 Task: Create a due date automation trigger when advanced on, on the tuesday of the week before a card is due add dates due in 1 working days at 11:00 AM.
Action: Mouse moved to (1170, 95)
Screenshot: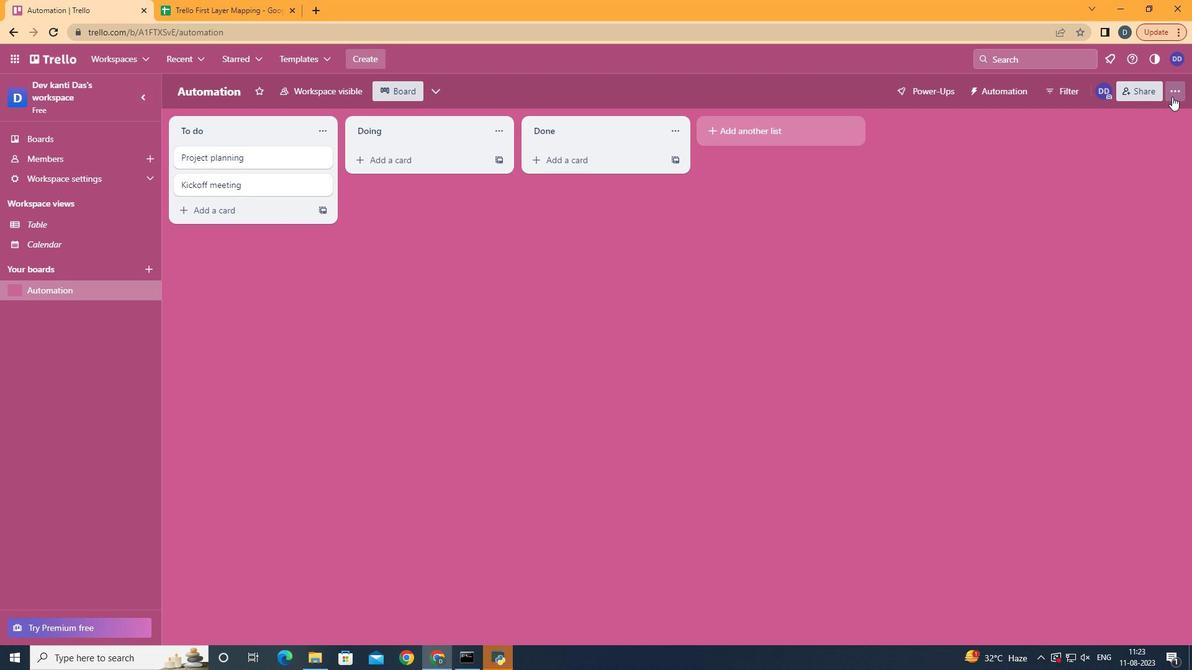 
Action: Mouse pressed left at (1170, 95)
Screenshot: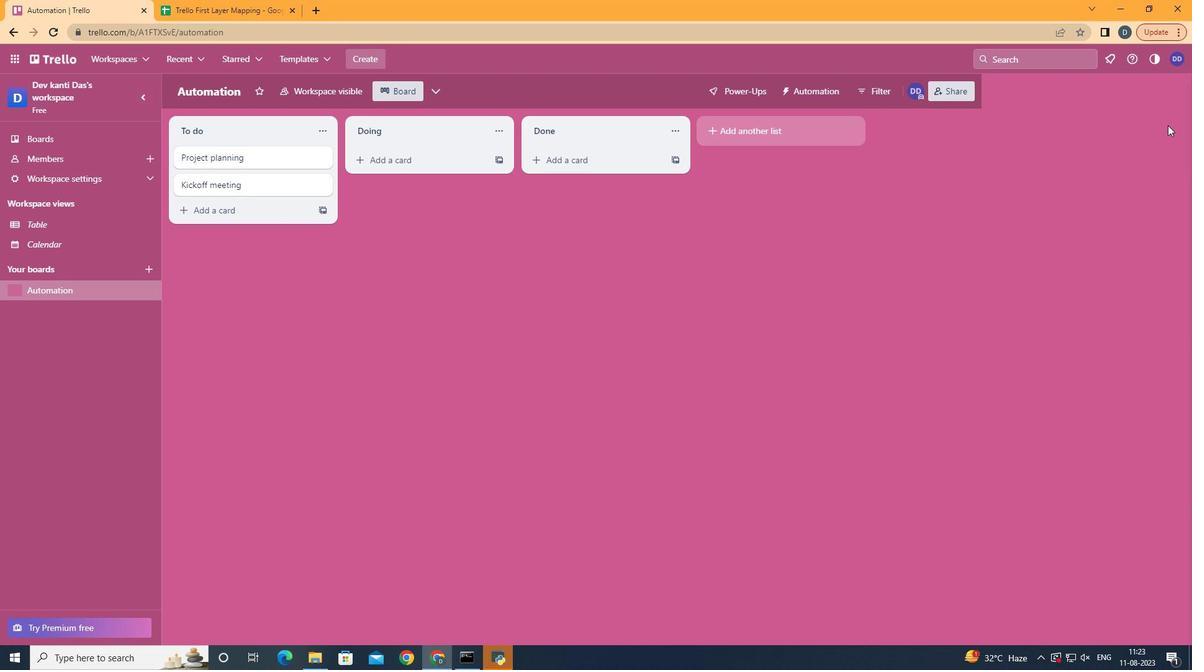 
Action: Mouse moved to (1092, 254)
Screenshot: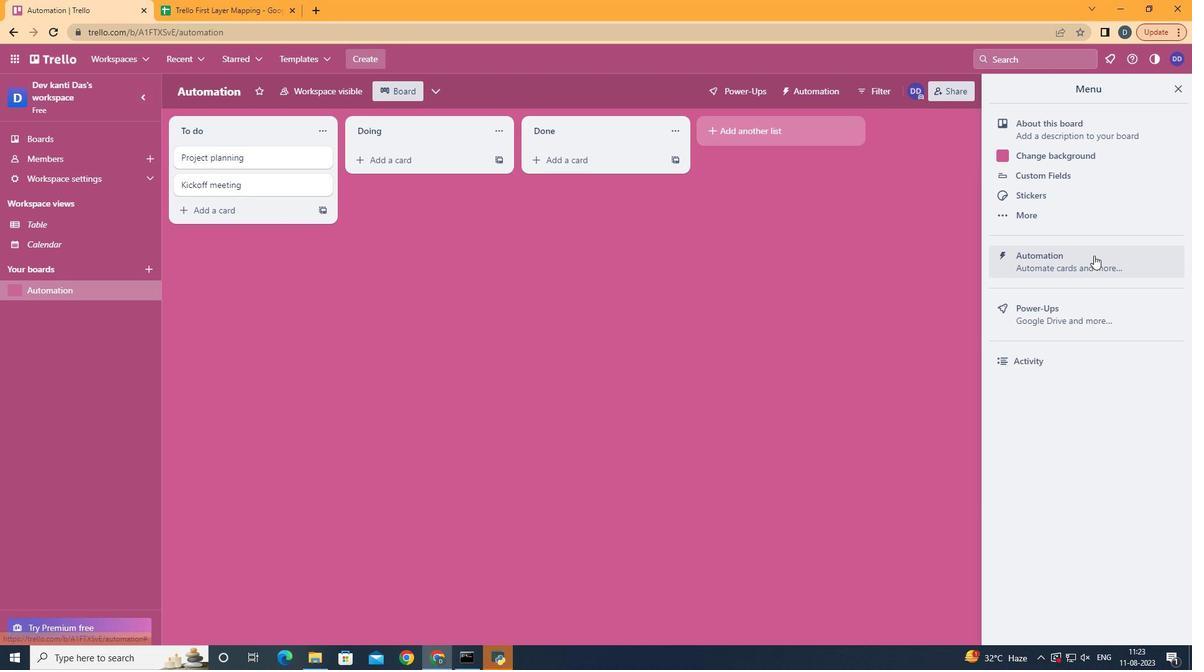 
Action: Mouse pressed left at (1092, 254)
Screenshot: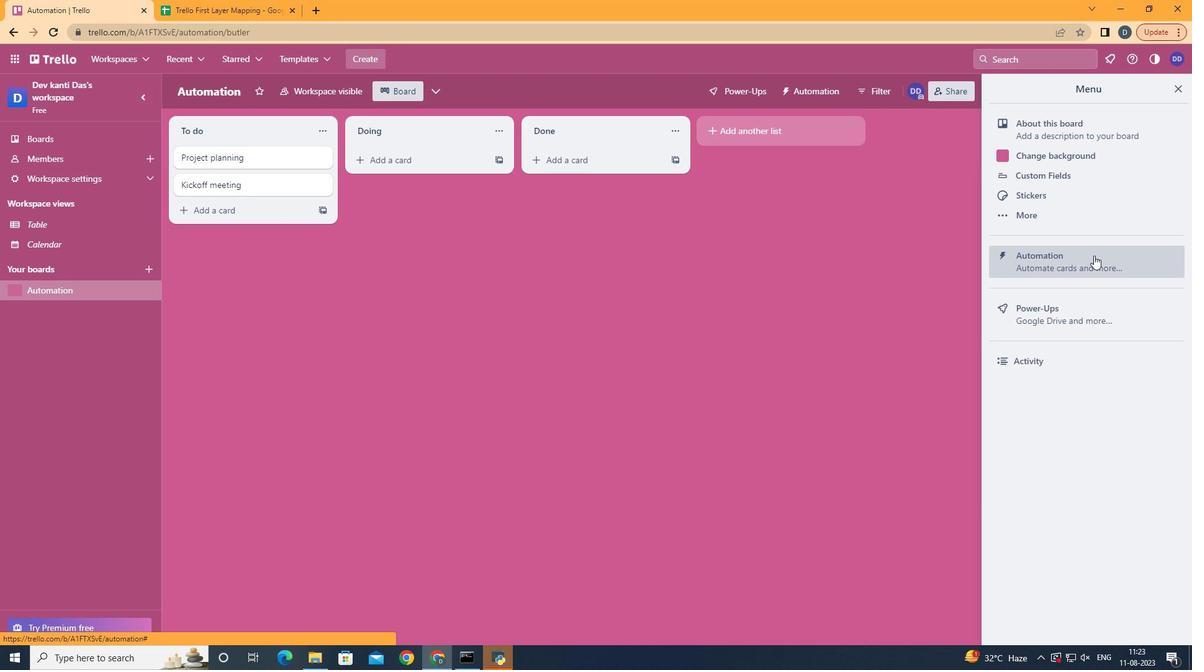 
Action: Mouse moved to (234, 253)
Screenshot: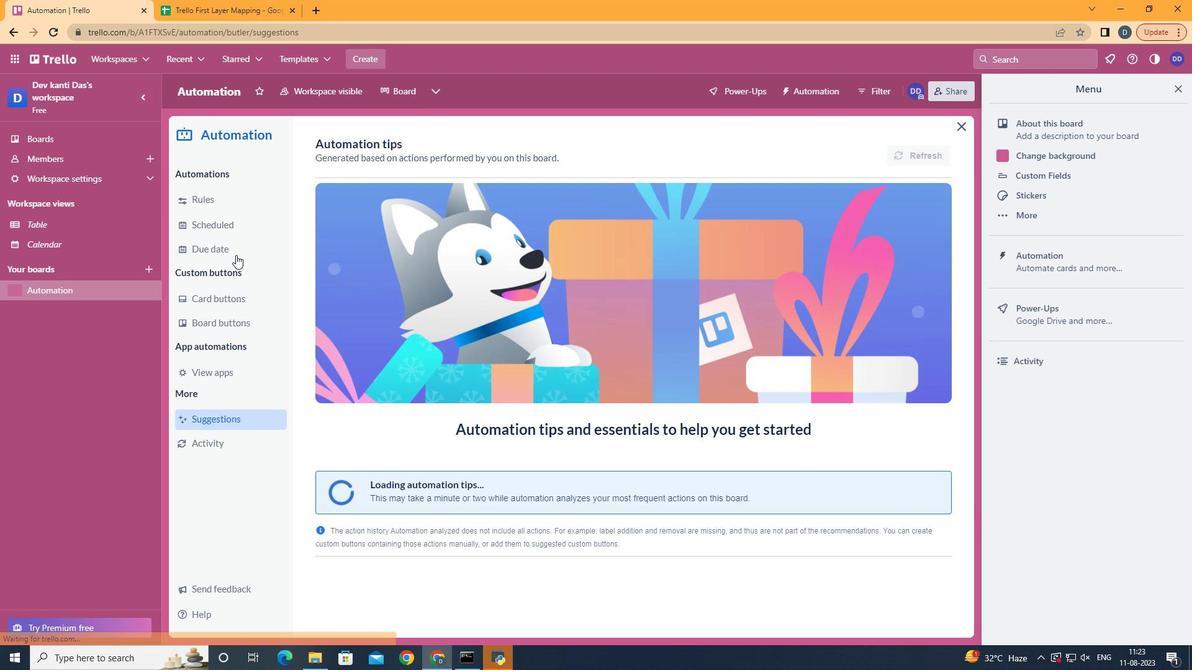 
Action: Mouse pressed left at (234, 253)
Screenshot: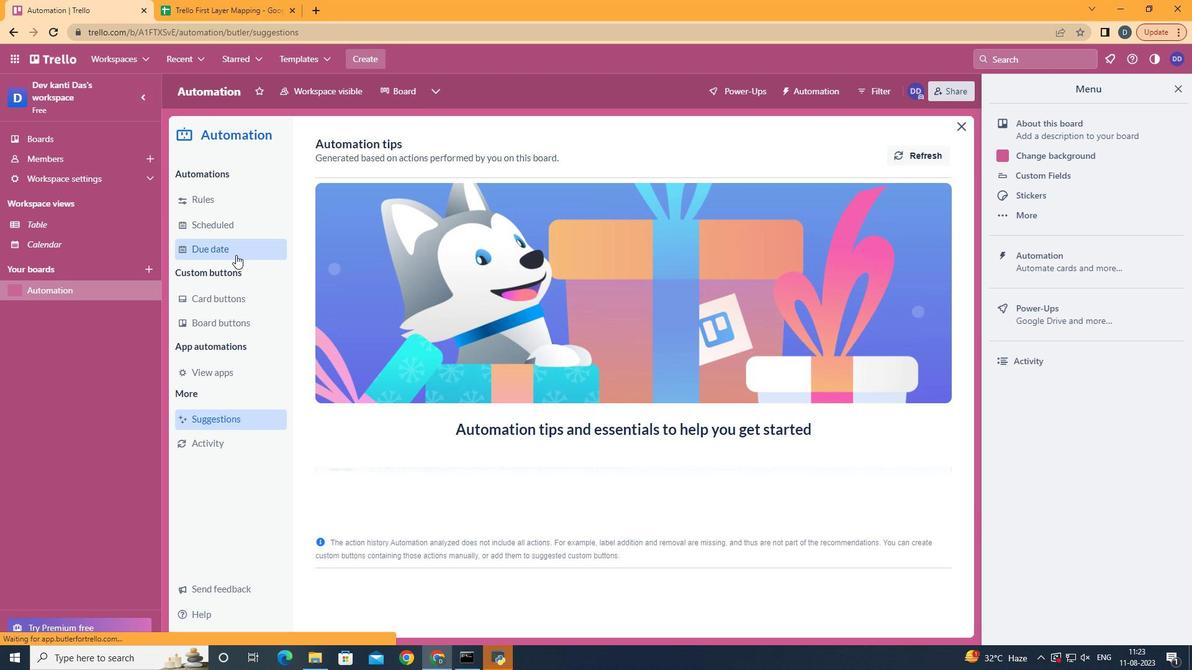 
Action: Mouse moved to (860, 132)
Screenshot: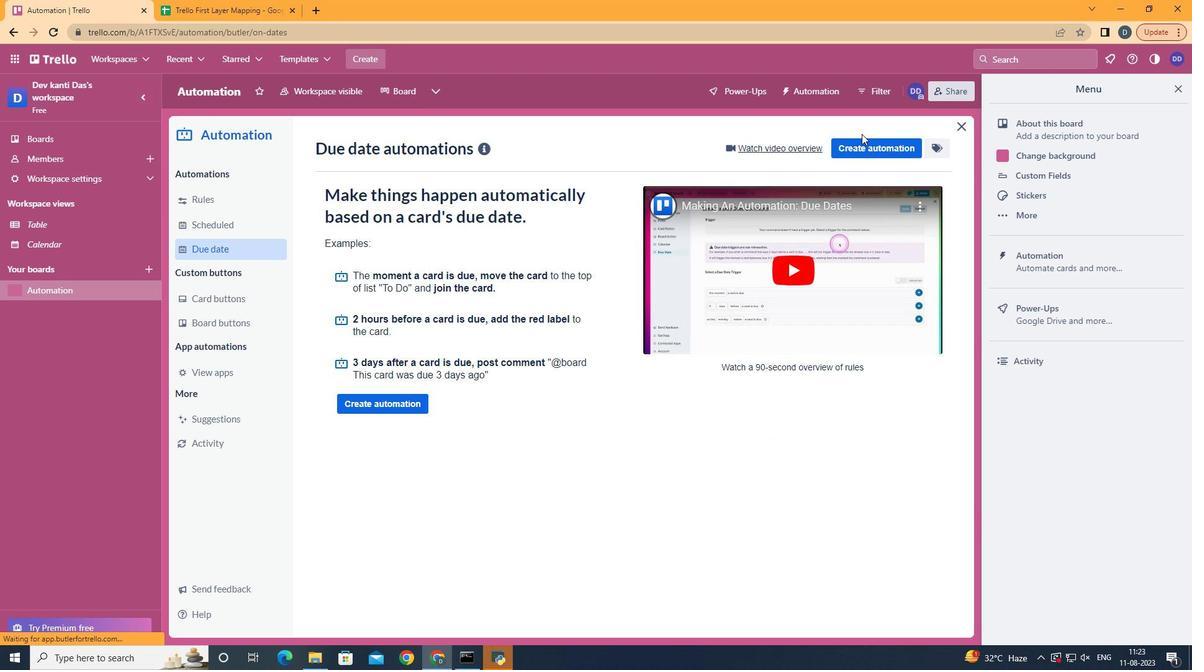 
Action: Mouse pressed left at (860, 132)
Screenshot: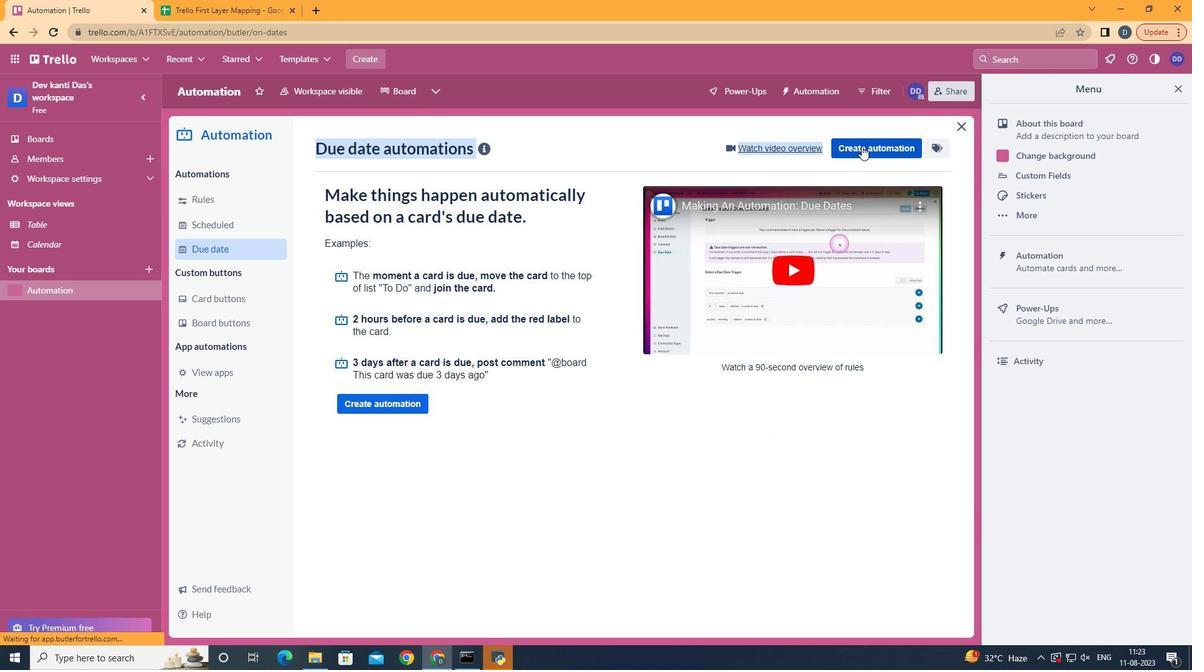 
Action: Mouse moved to (860, 145)
Screenshot: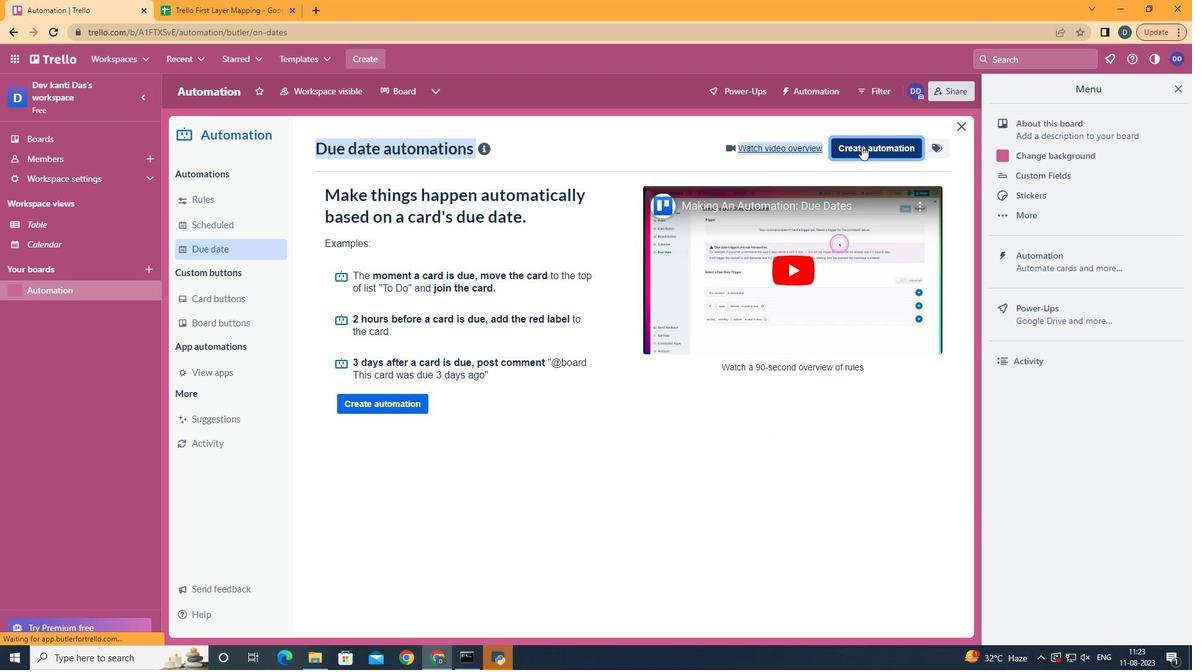 
Action: Mouse pressed left at (860, 145)
Screenshot: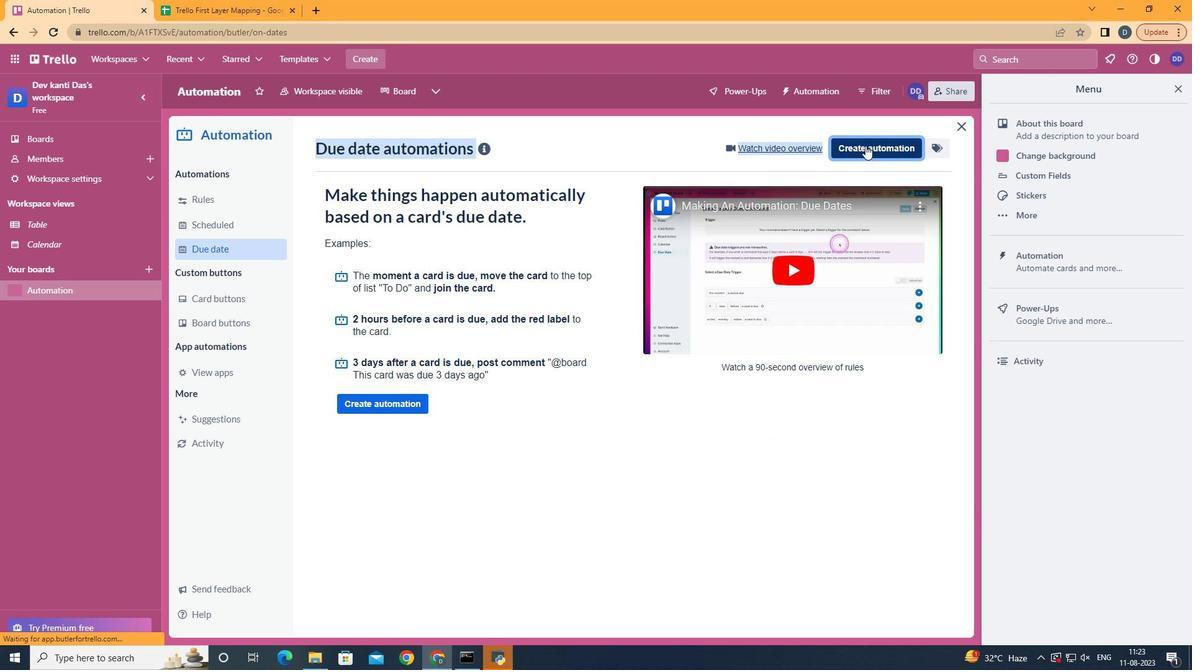 
Action: Mouse moved to (658, 266)
Screenshot: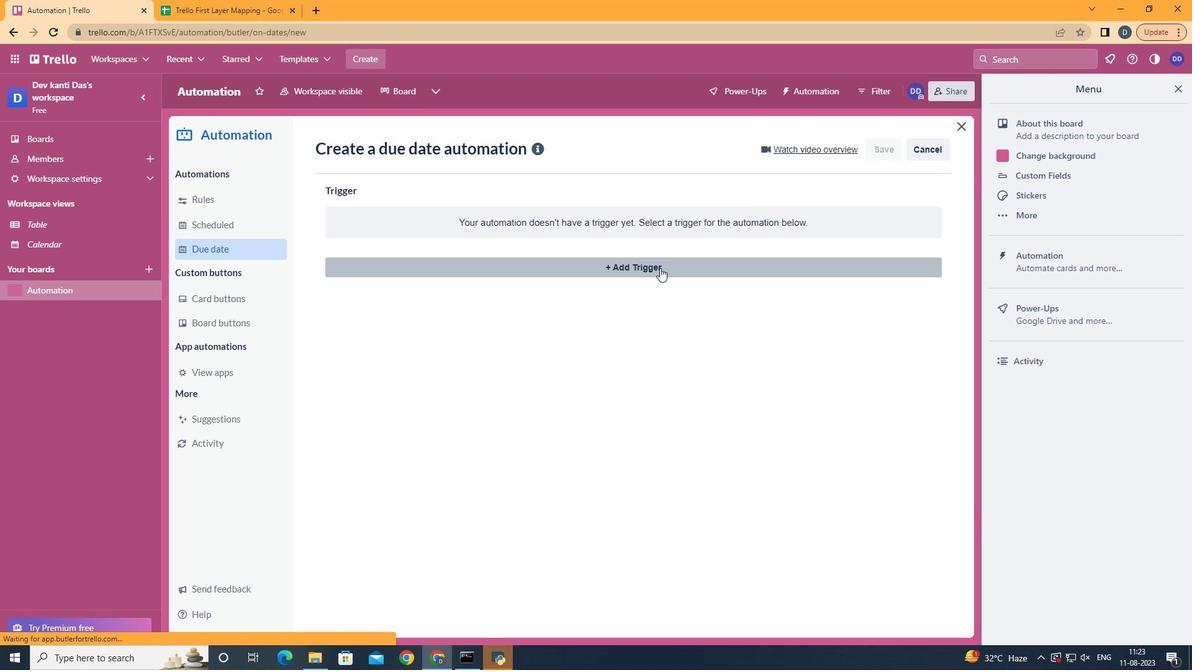 
Action: Mouse pressed left at (658, 266)
Screenshot: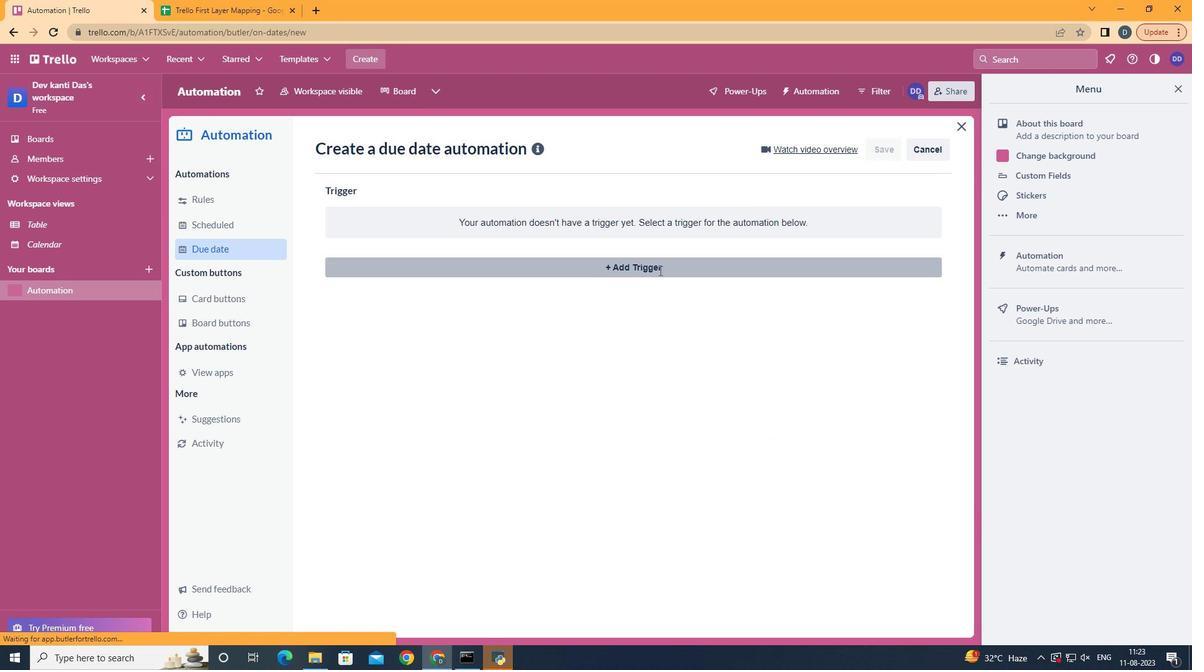 
Action: Mouse moved to (407, 348)
Screenshot: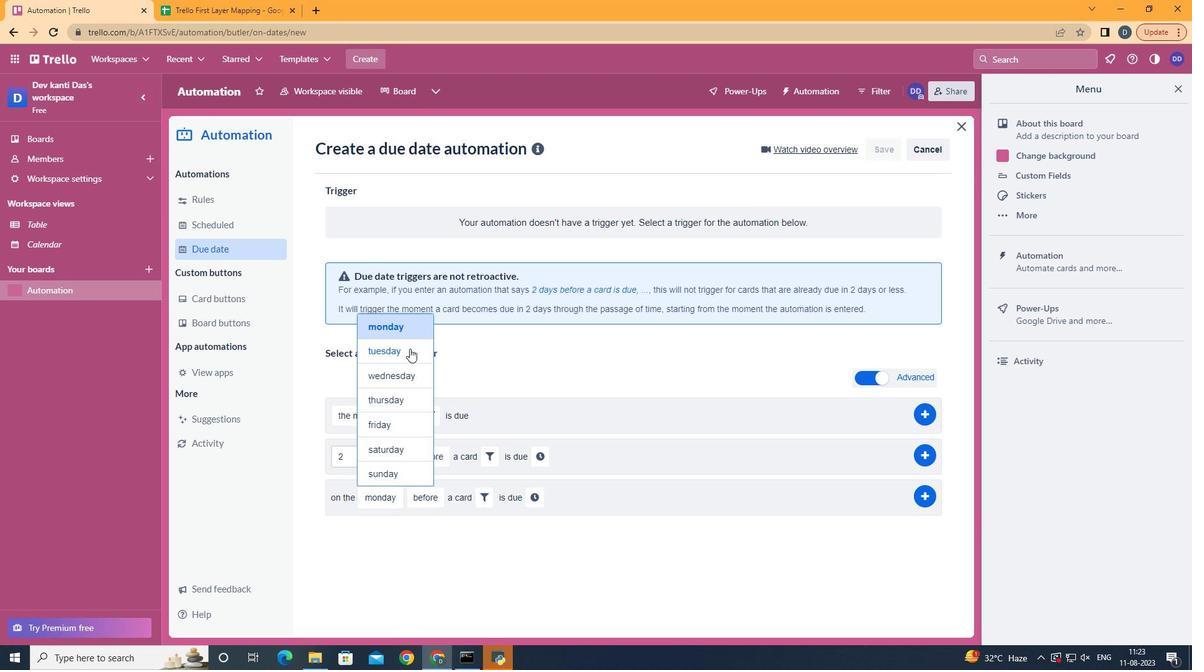 
Action: Mouse pressed left at (407, 348)
Screenshot: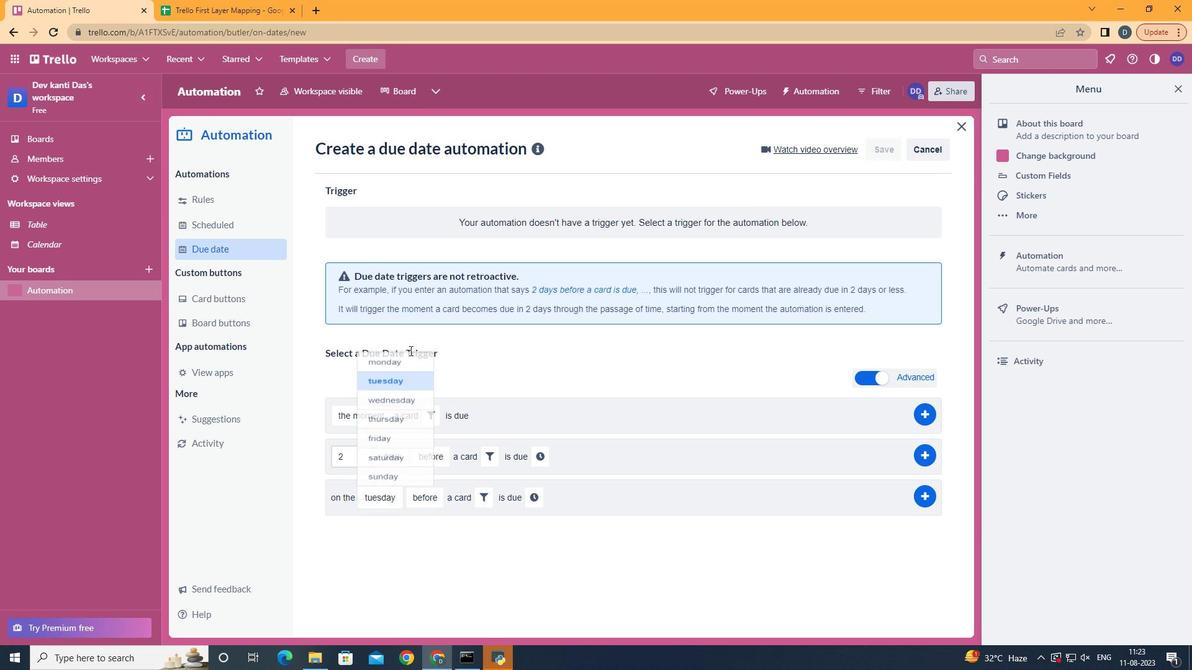 
Action: Mouse moved to (440, 587)
Screenshot: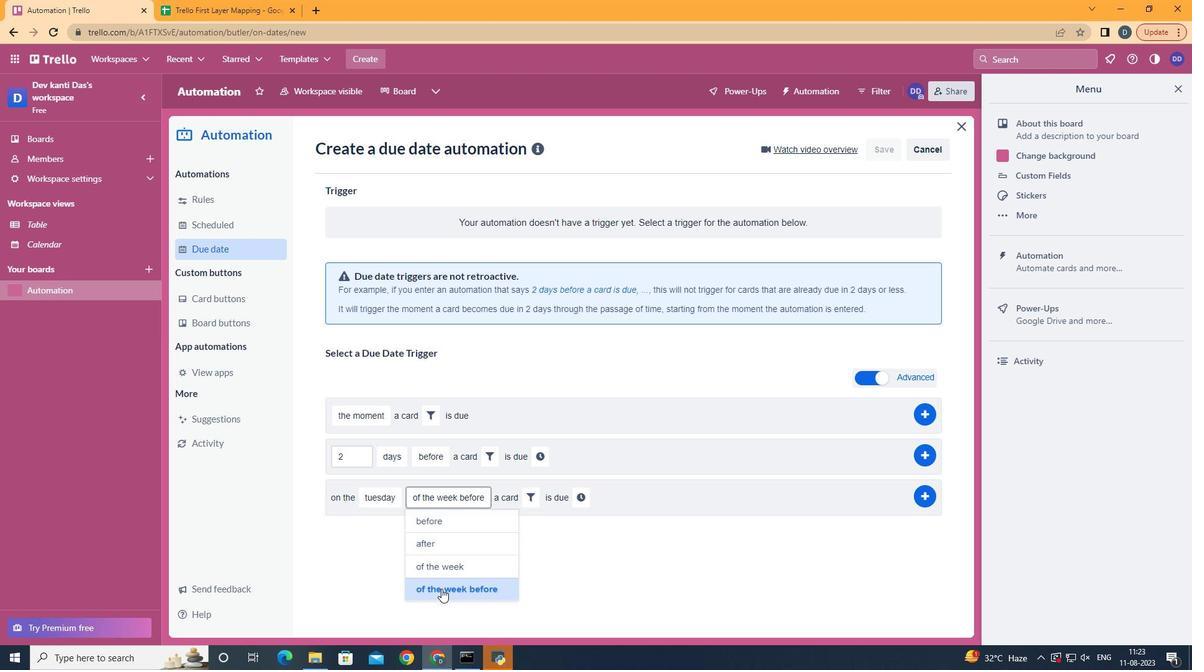 
Action: Mouse pressed left at (440, 587)
Screenshot: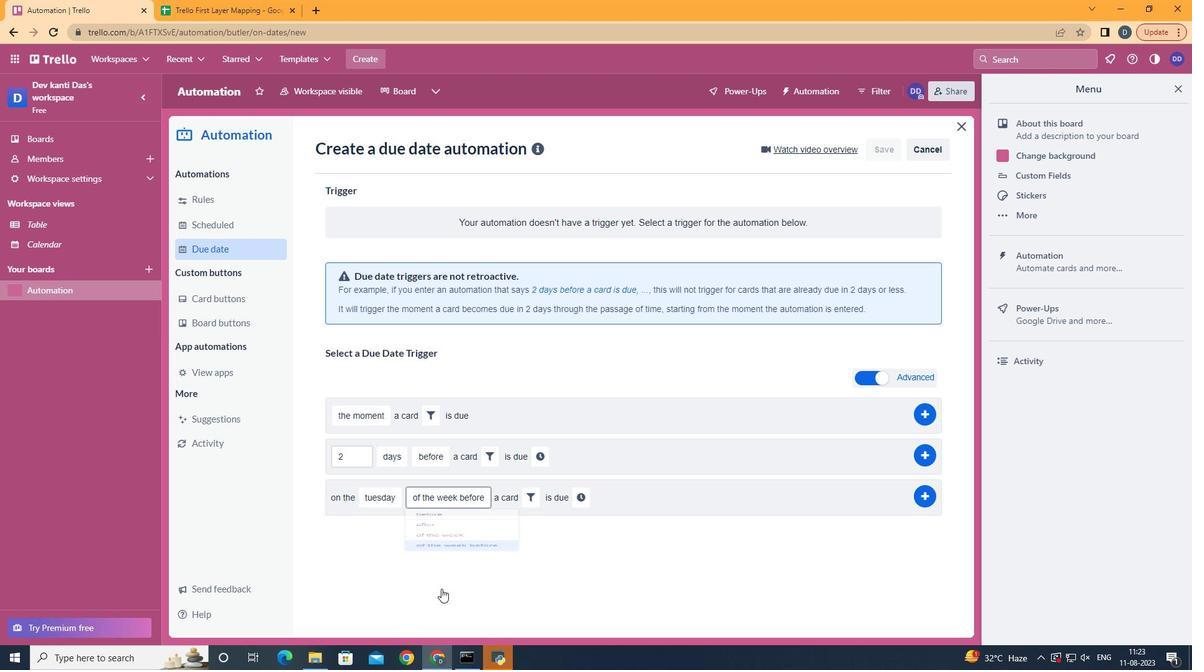 
Action: Mouse moved to (532, 496)
Screenshot: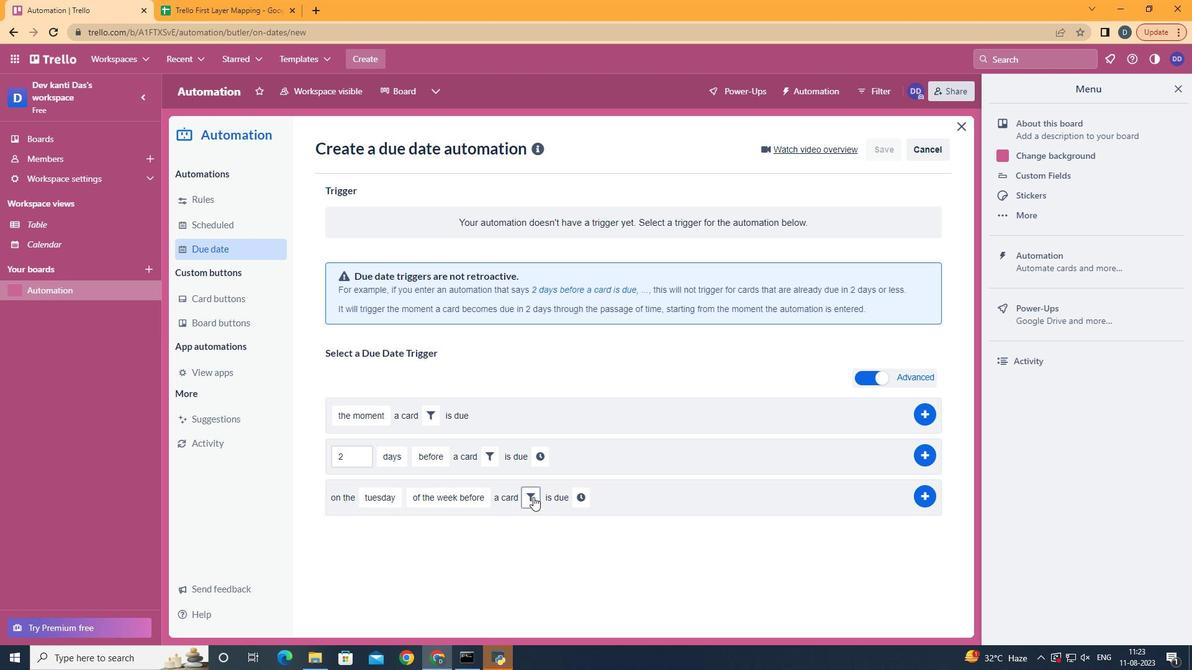 
Action: Mouse pressed left at (532, 496)
Screenshot: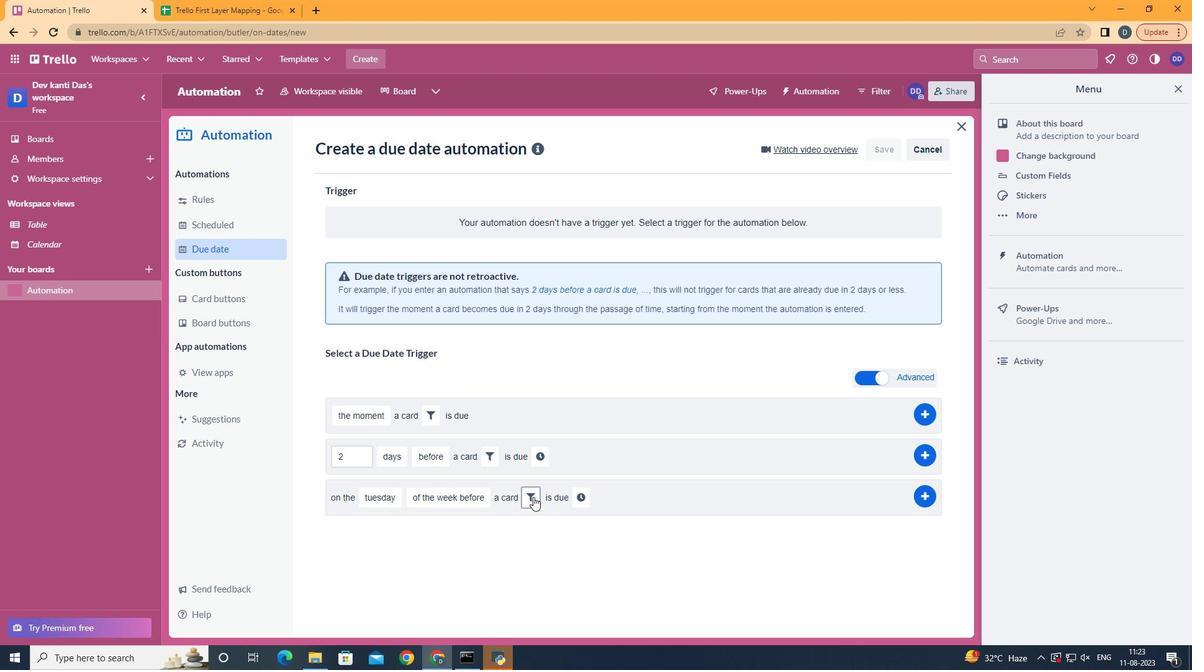 
Action: Mouse moved to (602, 543)
Screenshot: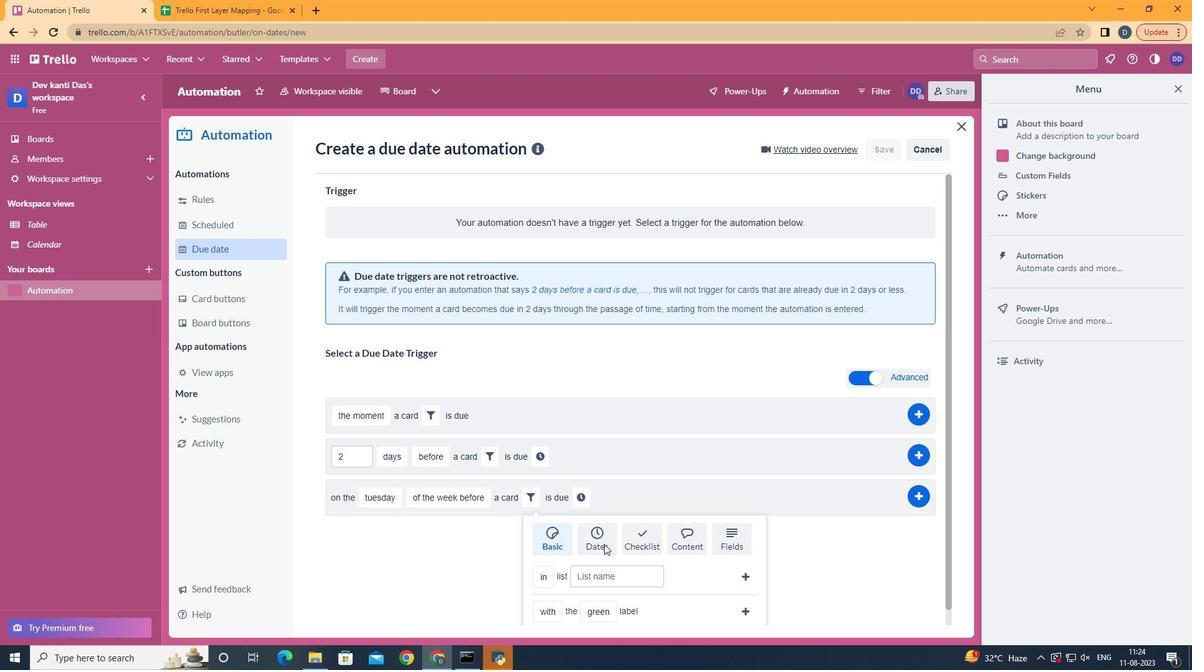 
Action: Mouse pressed left at (602, 543)
Screenshot: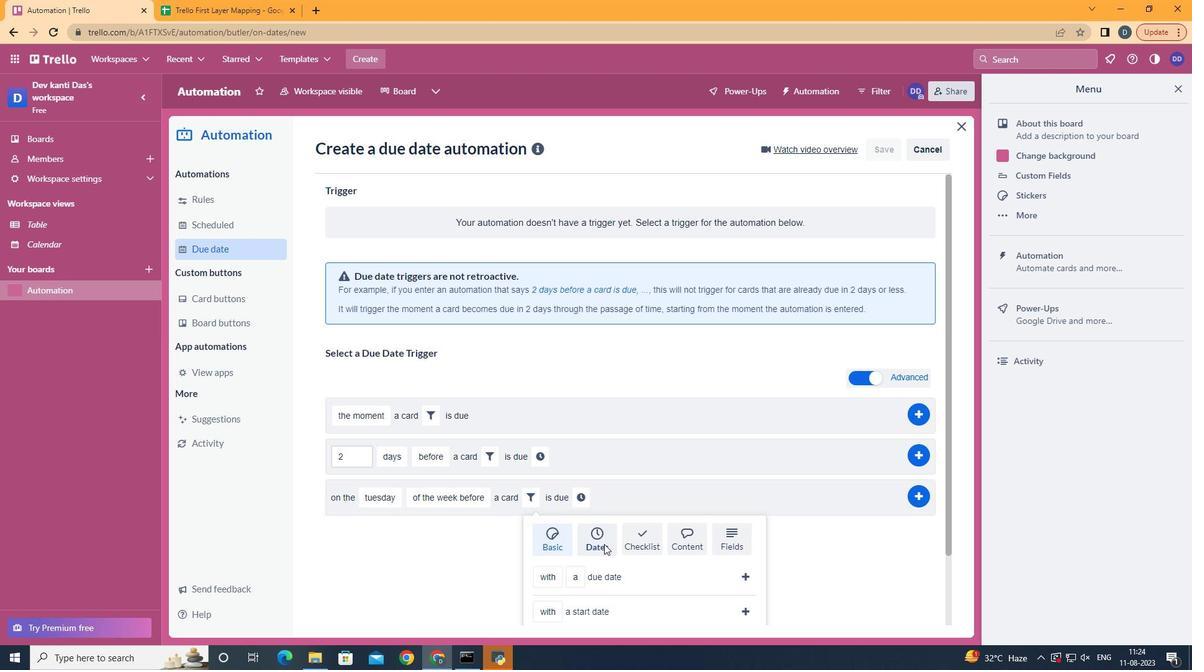 
Action: Mouse moved to (605, 542)
Screenshot: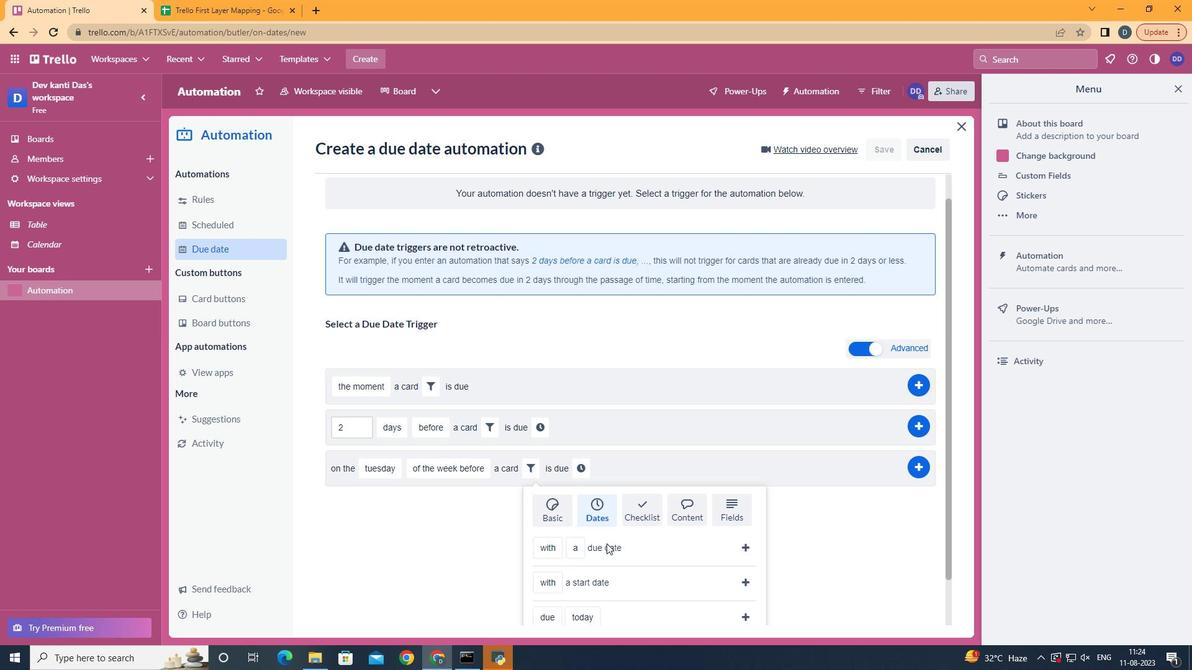 
Action: Mouse scrolled (605, 541) with delta (0, 0)
Screenshot: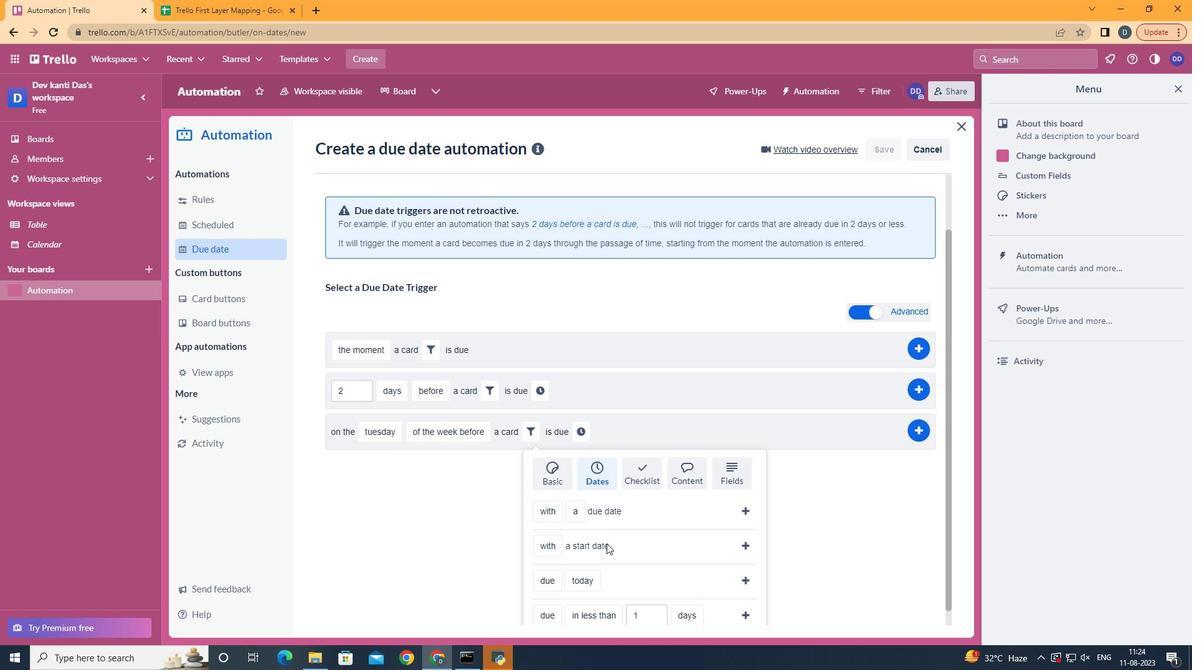 
Action: Mouse scrolled (605, 541) with delta (0, 0)
Screenshot: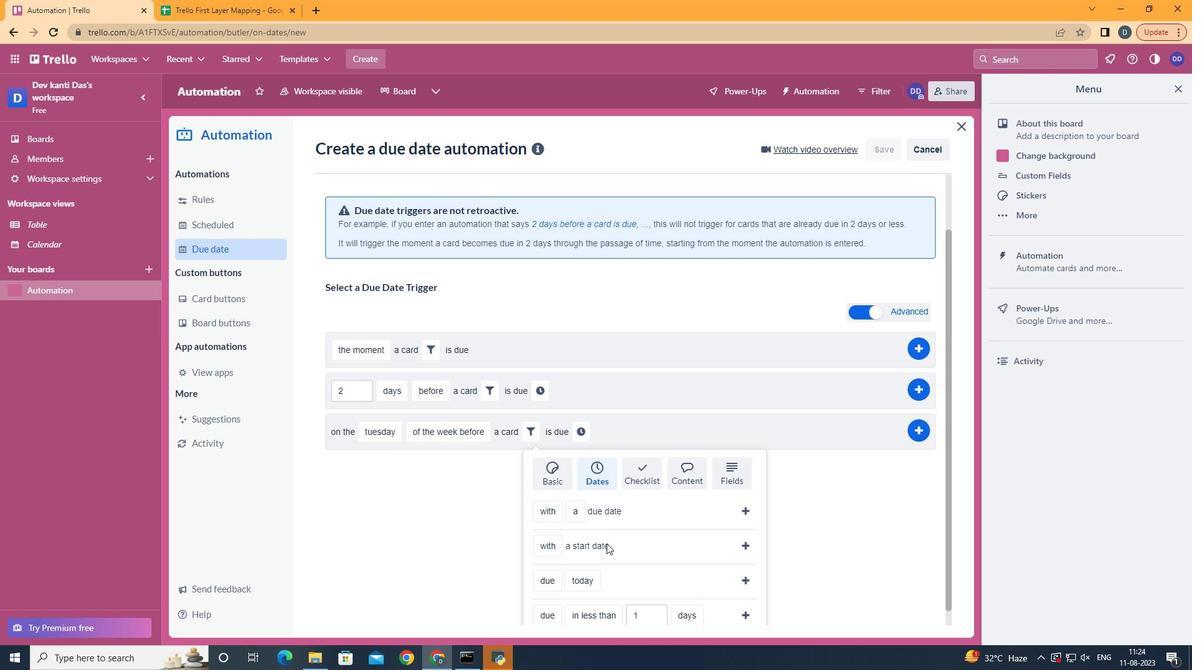 
Action: Mouse scrolled (605, 541) with delta (0, 0)
Screenshot: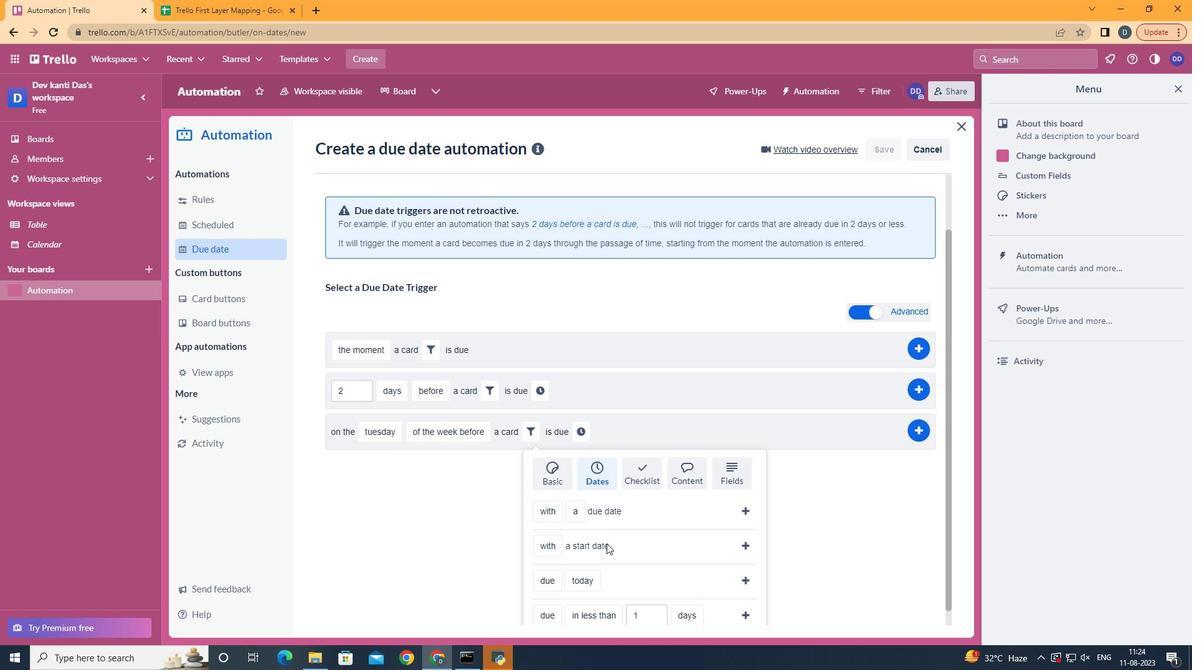 
Action: Mouse scrolled (605, 541) with delta (0, 0)
Screenshot: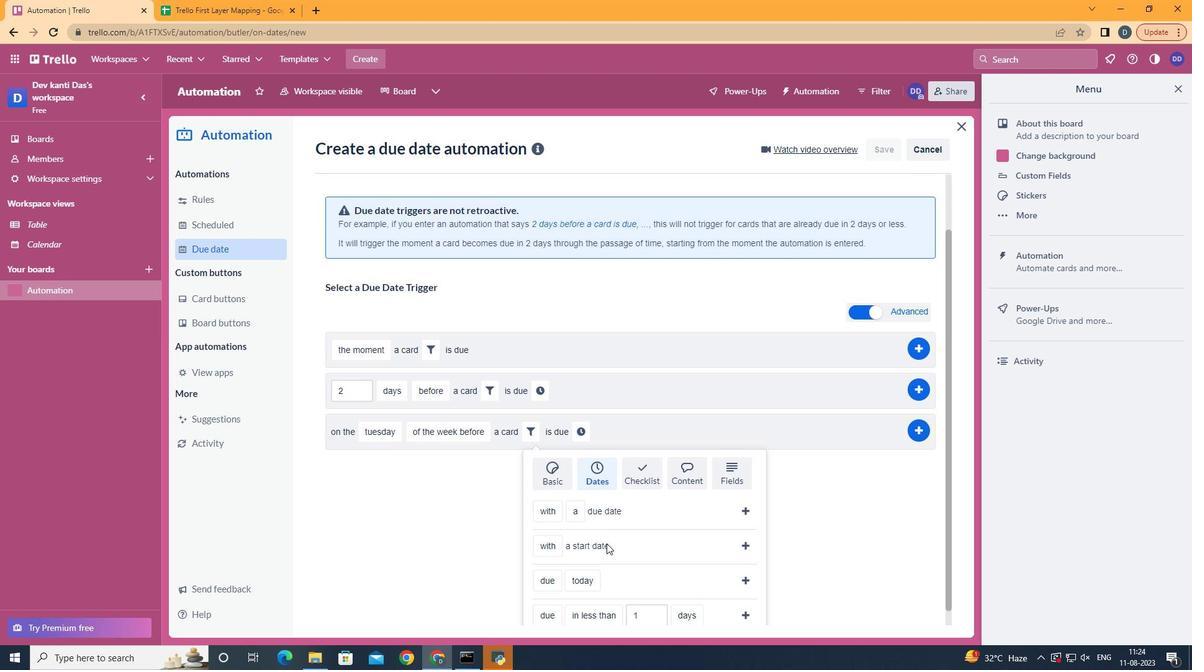 
Action: Mouse scrolled (605, 541) with delta (0, 0)
Screenshot: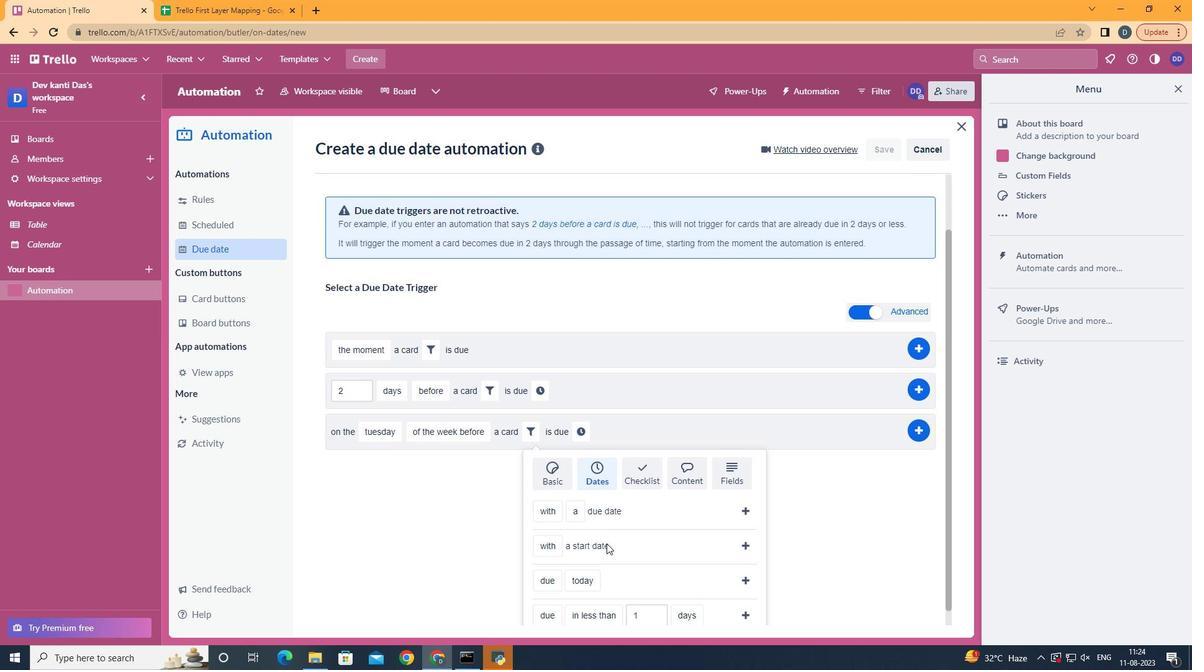 
Action: Mouse moved to (617, 550)
Screenshot: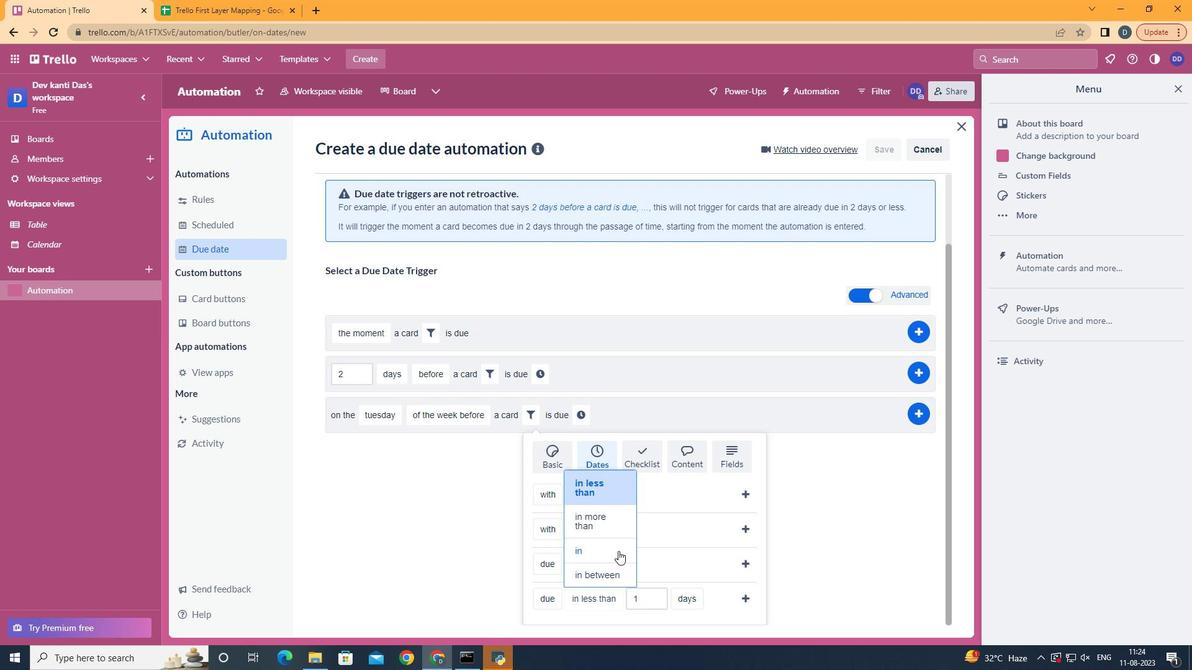 
Action: Mouse pressed left at (617, 550)
Screenshot: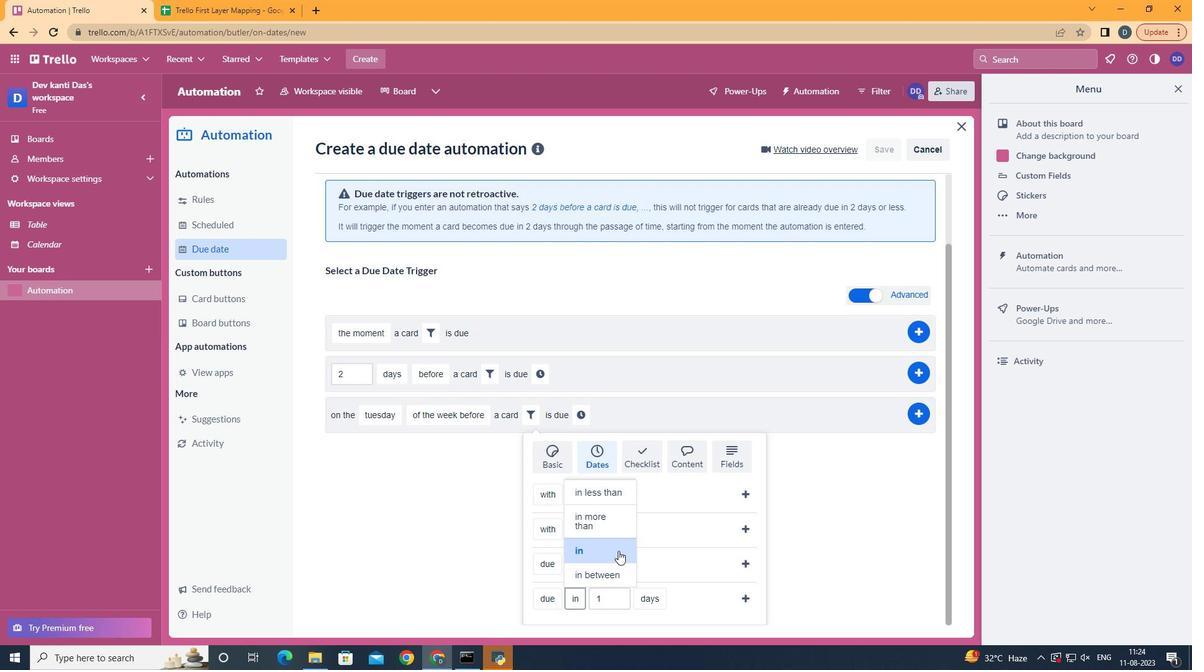 
Action: Mouse moved to (666, 570)
Screenshot: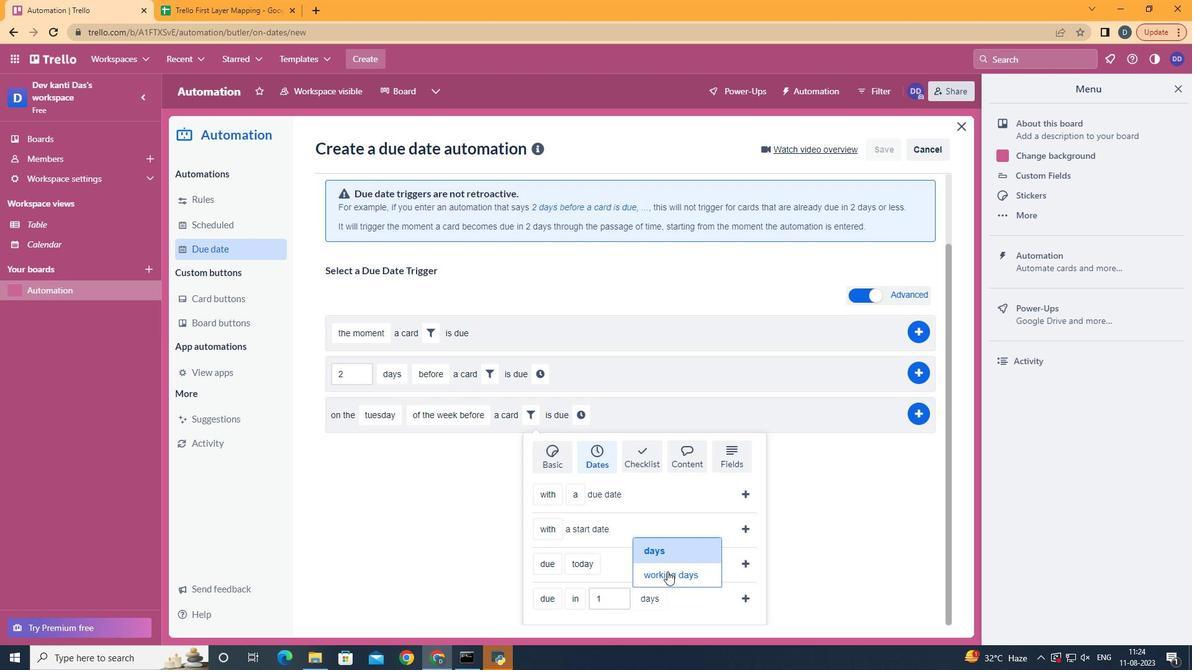 
Action: Mouse pressed left at (666, 570)
Screenshot: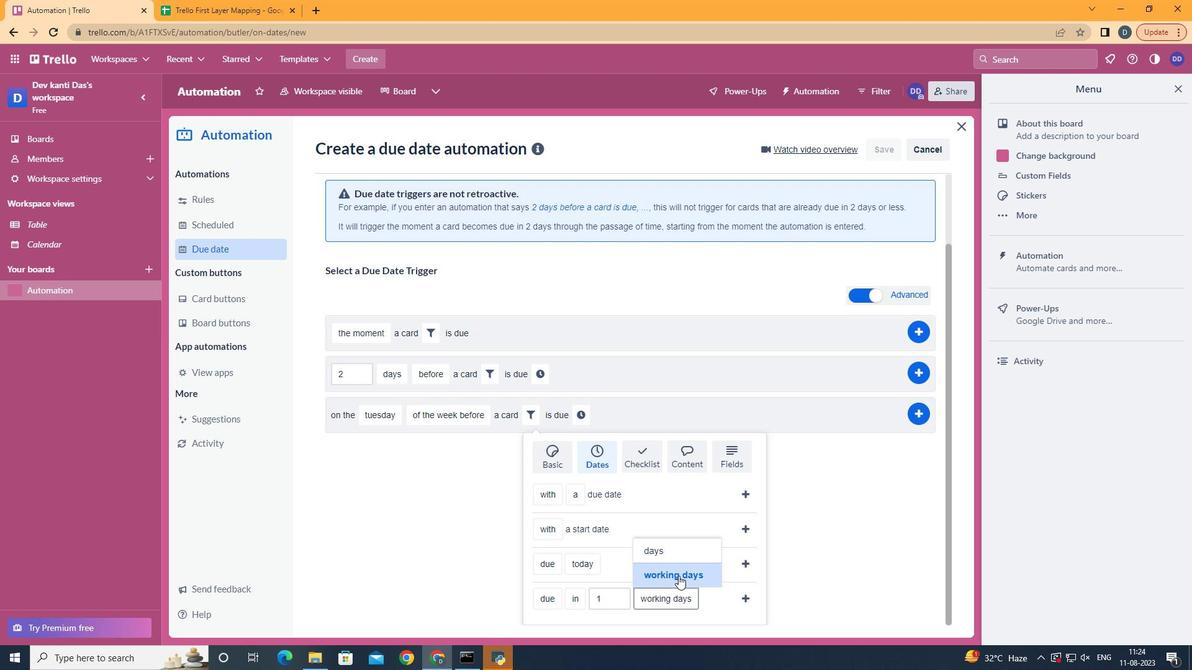 
Action: Mouse moved to (754, 593)
Screenshot: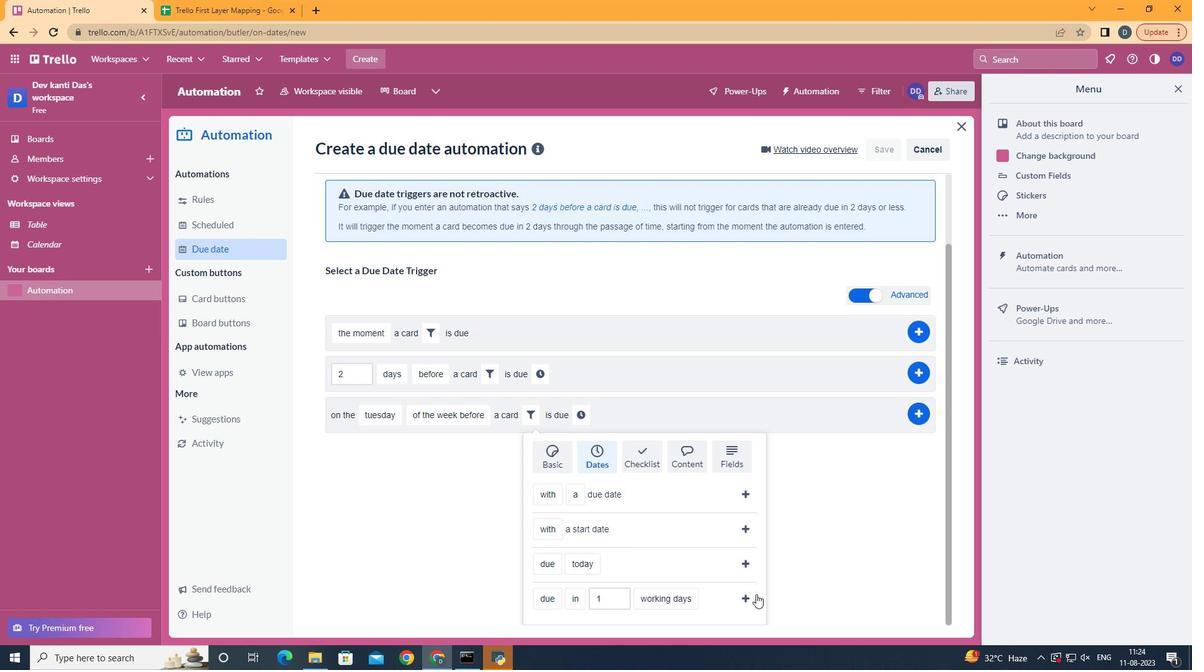 
Action: Mouse pressed left at (754, 593)
Screenshot: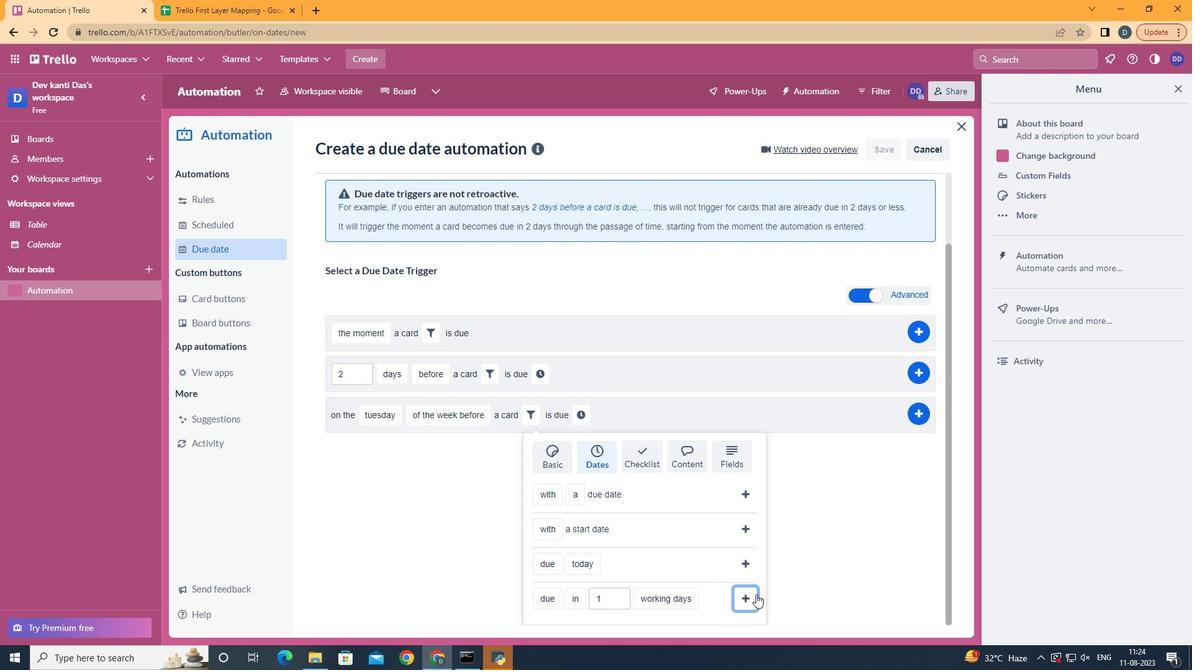 
Action: Mouse moved to (689, 490)
Screenshot: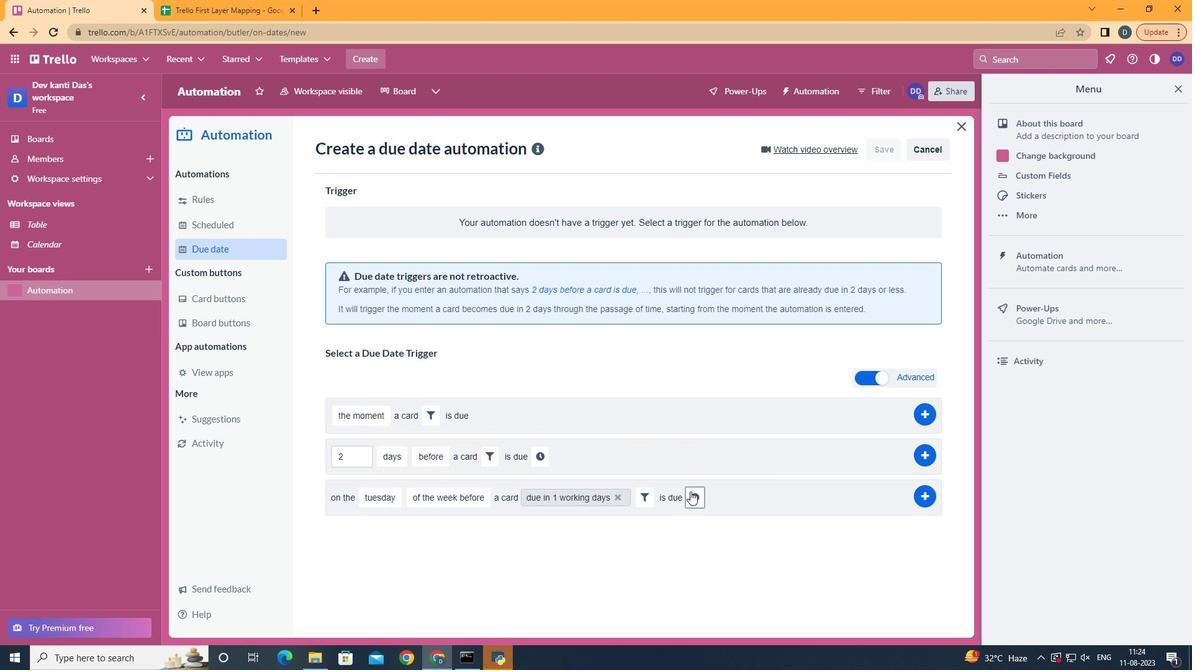 
Action: Mouse pressed left at (689, 490)
Screenshot: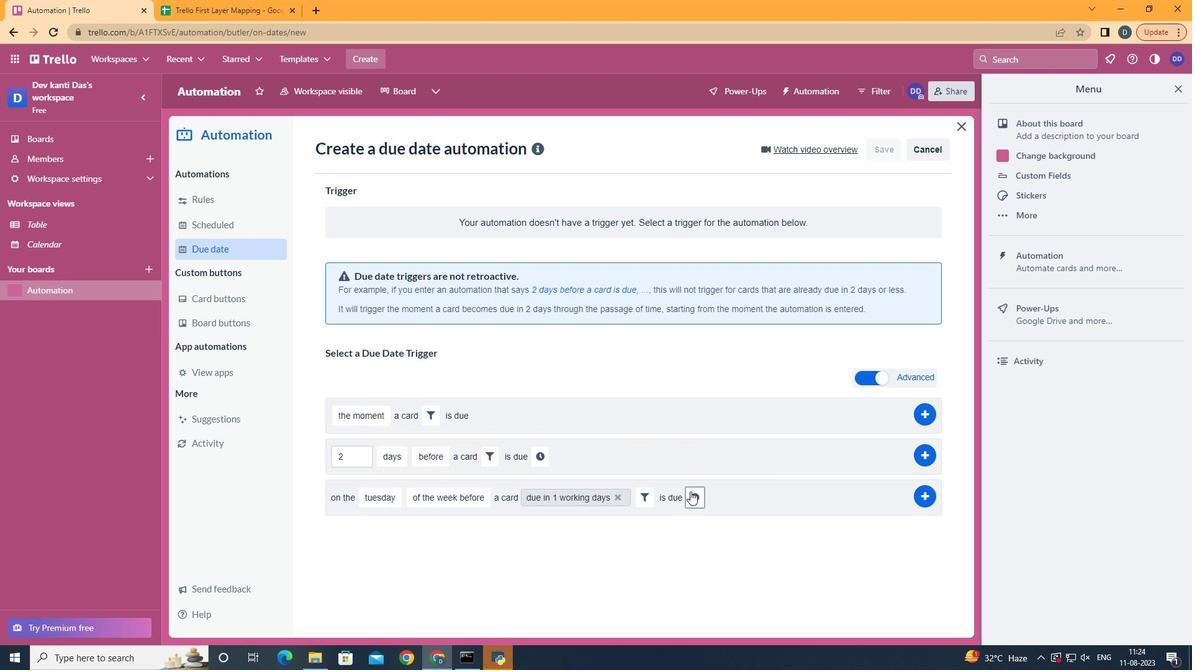 
Action: Mouse moved to (772, 495)
Screenshot: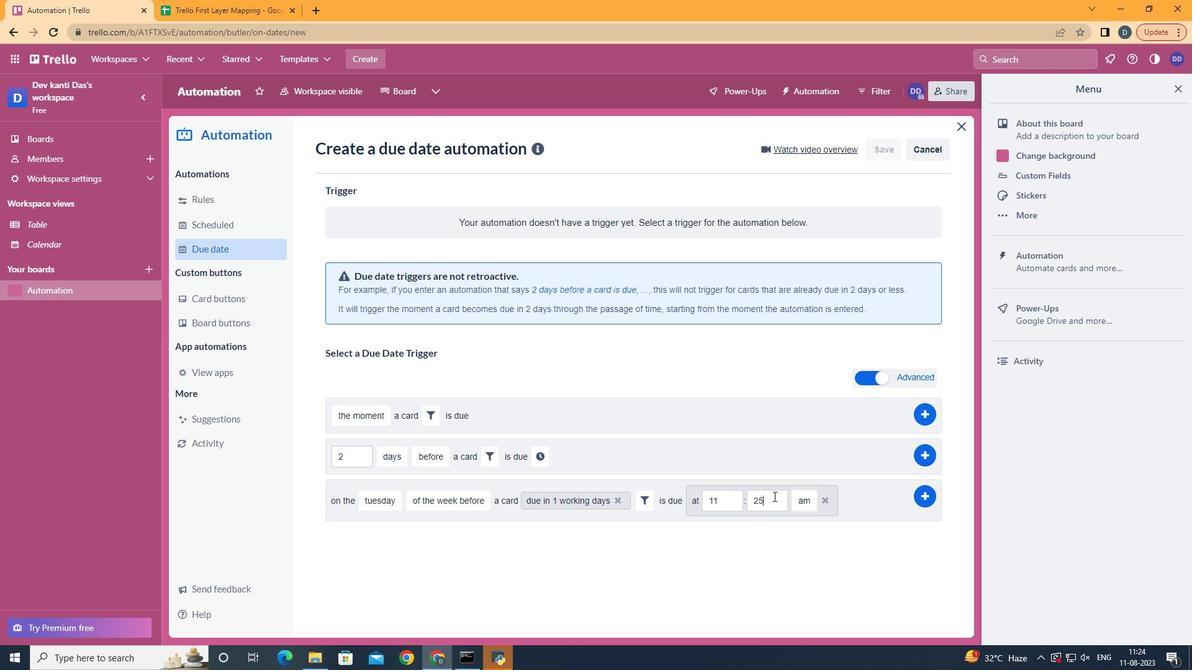 
Action: Mouse pressed left at (772, 495)
Screenshot: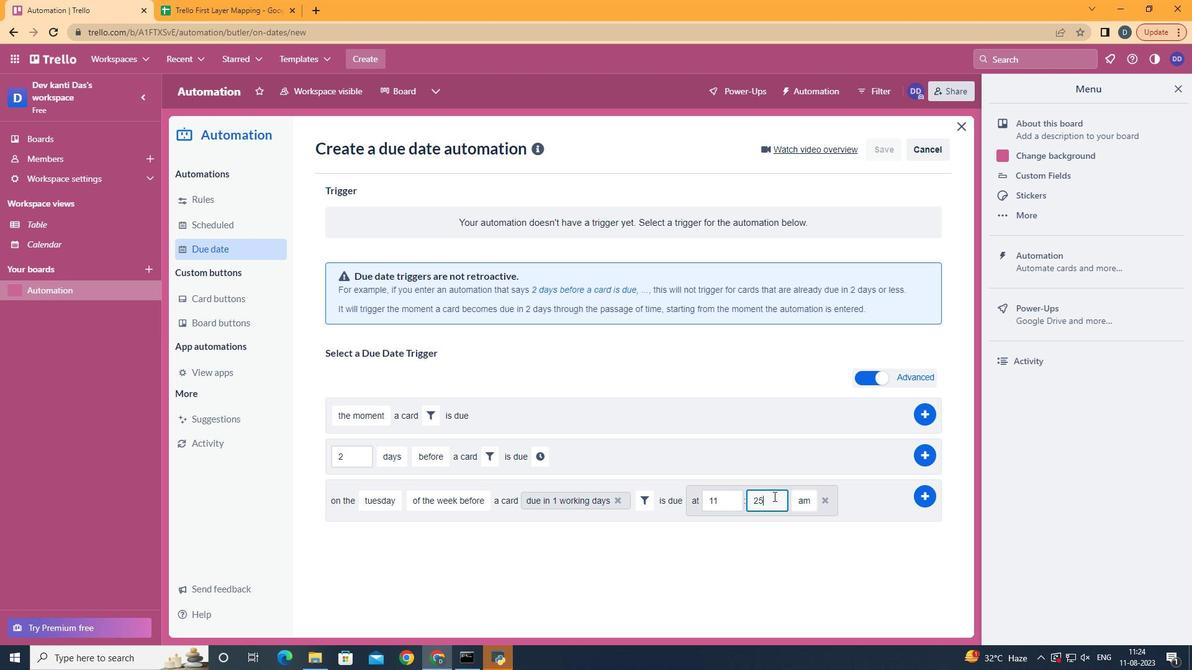 
Action: Mouse moved to (766, 498)
Screenshot: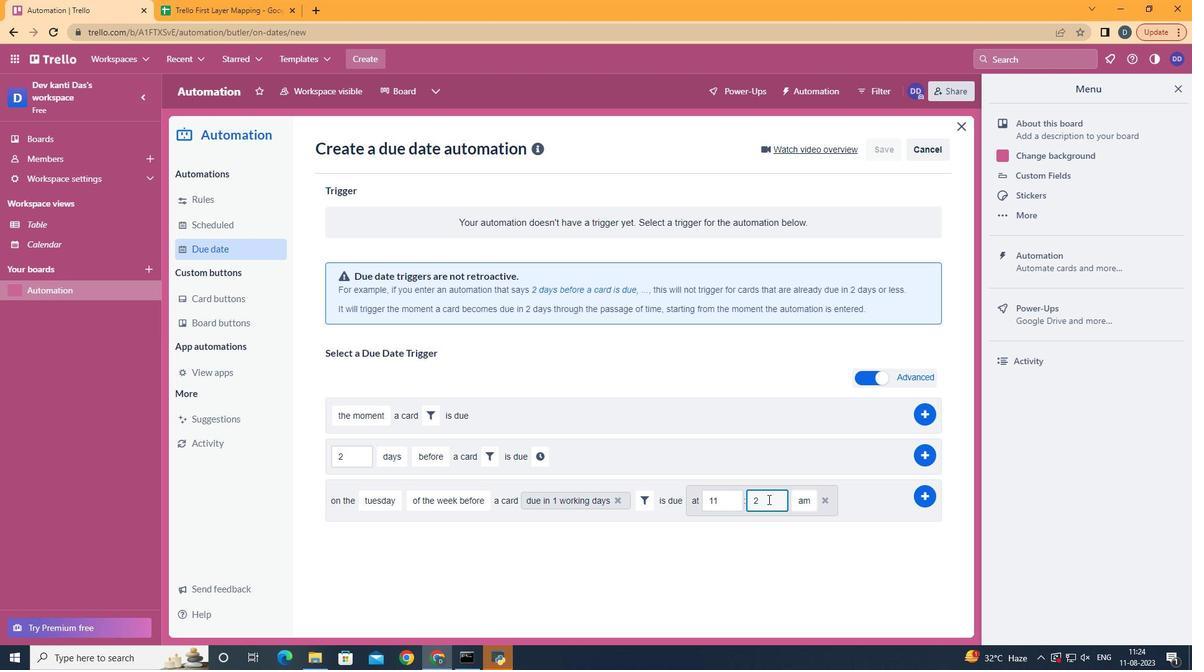 
Action: Key pressed <Key.backspace>00
Screenshot: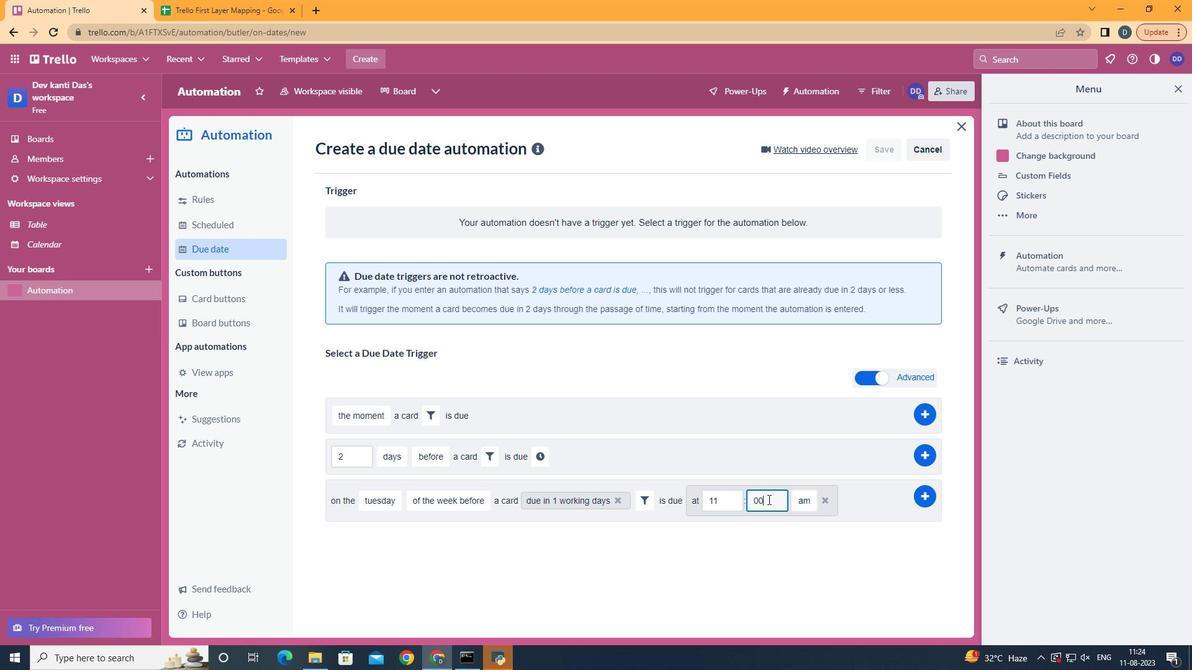 
Action: Mouse moved to (921, 493)
Screenshot: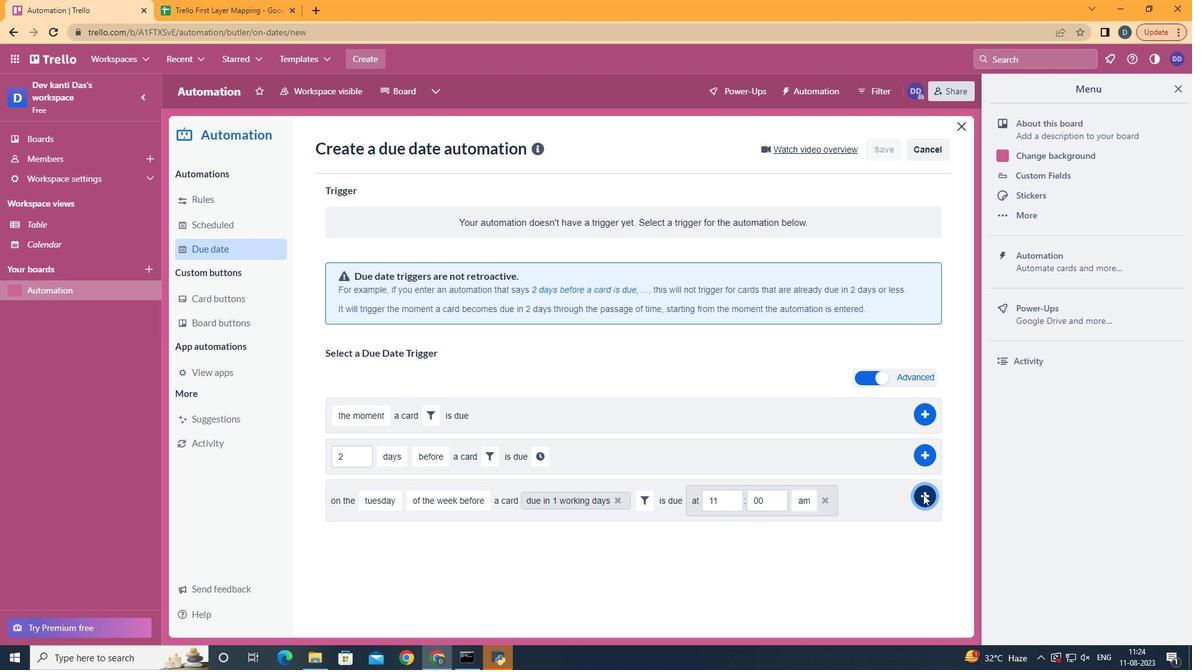 
Action: Mouse pressed left at (921, 493)
Screenshot: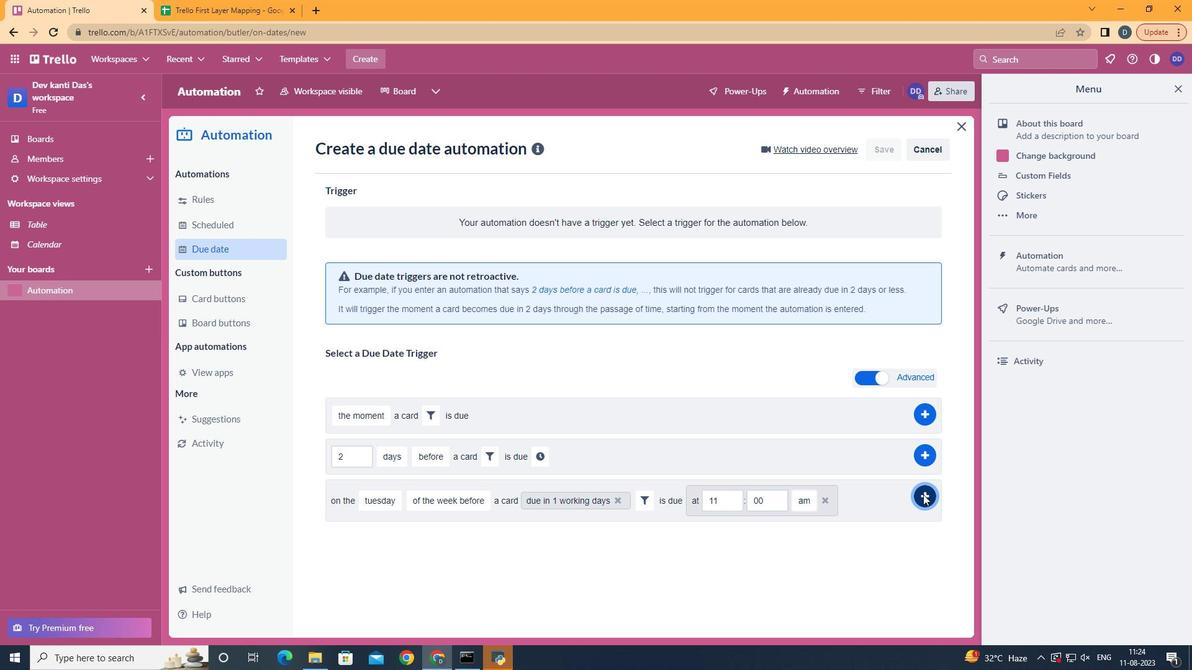 
Action: Mouse moved to (916, 494)
Screenshot: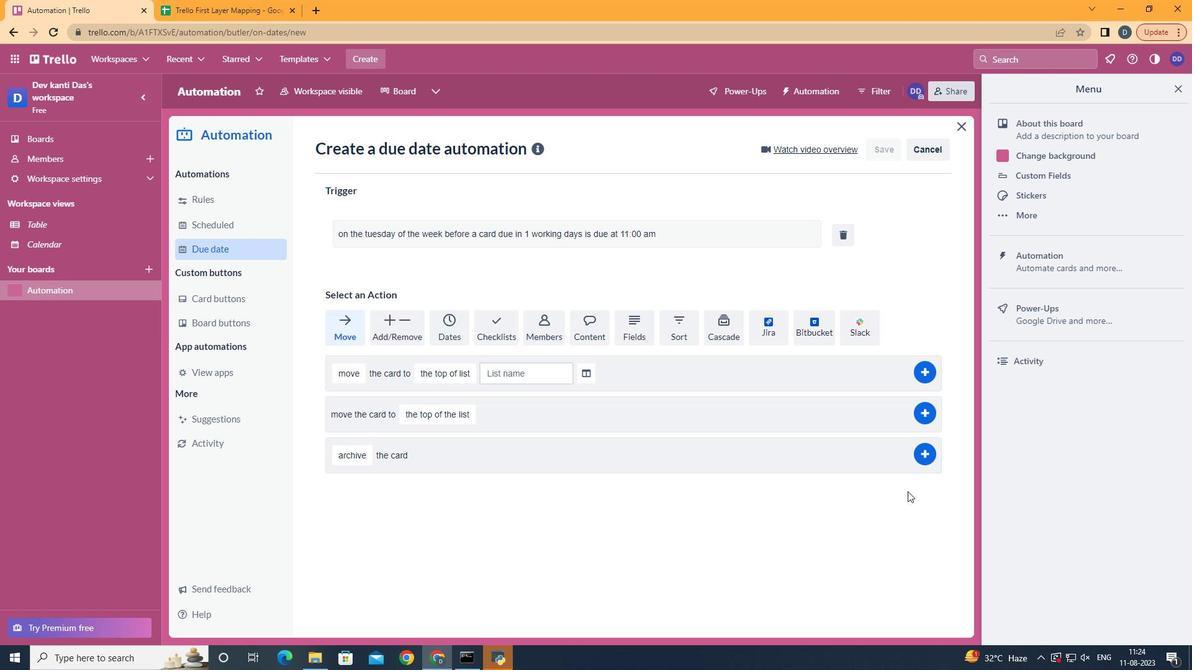 
